 Task: Sort the products by price (highest first).
Action: Mouse moved to (15, 128)
Screenshot: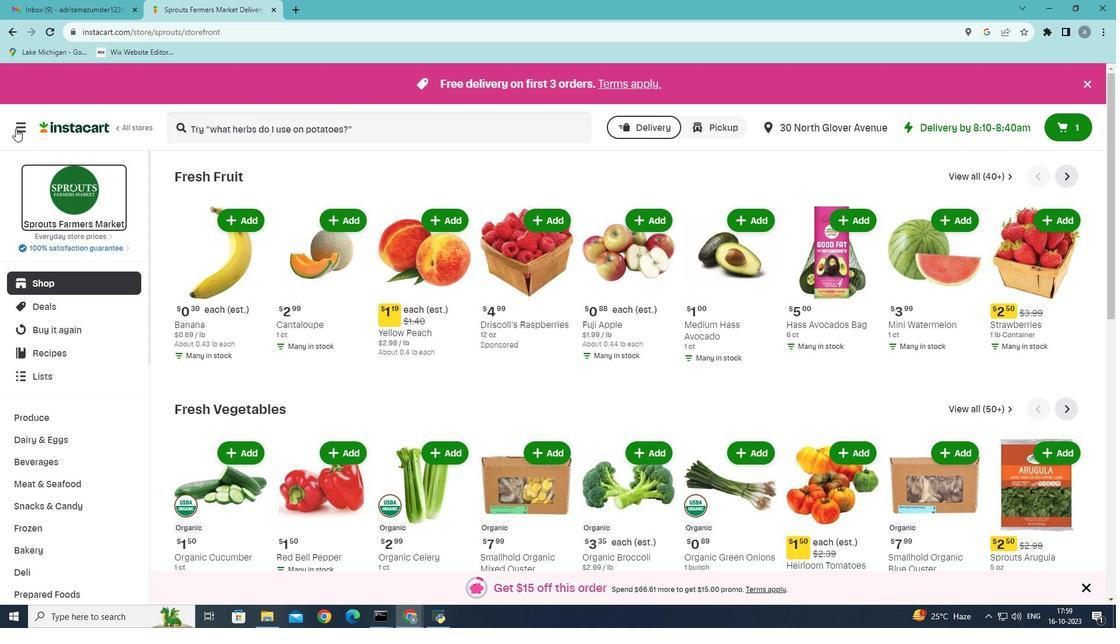 
Action: Mouse pressed left at (15, 128)
Screenshot: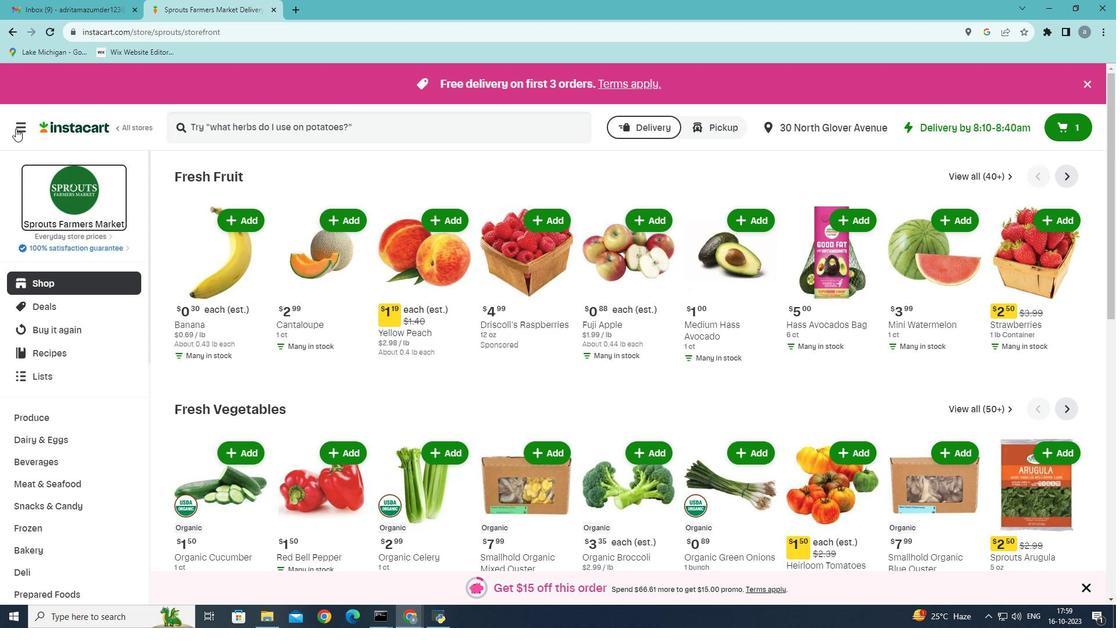 
Action: Mouse moved to (43, 334)
Screenshot: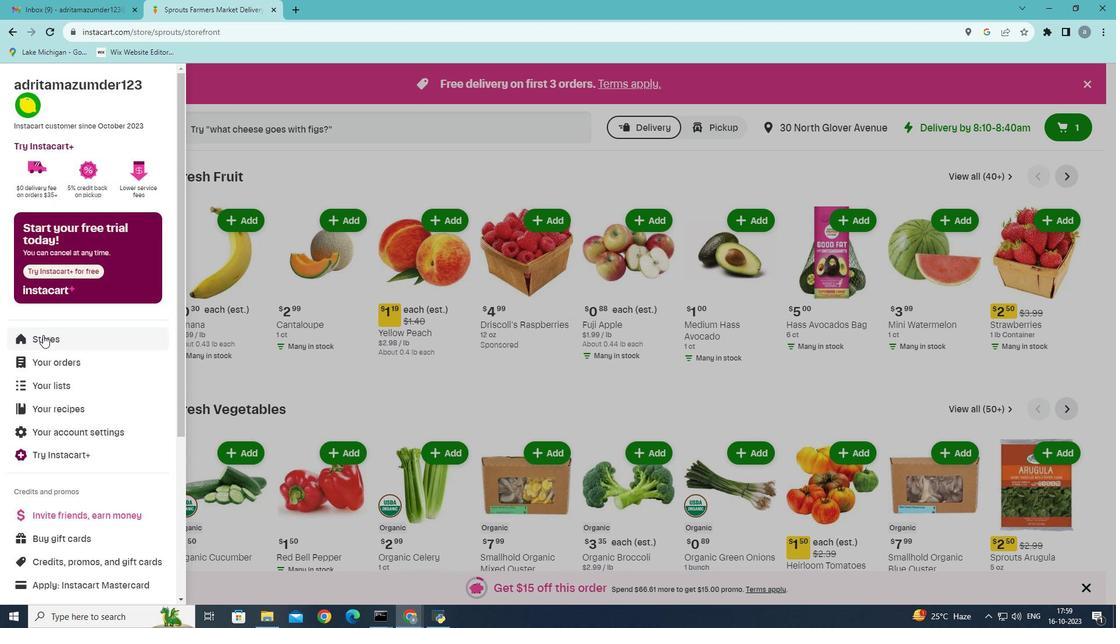 
Action: Mouse pressed left at (43, 334)
Screenshot: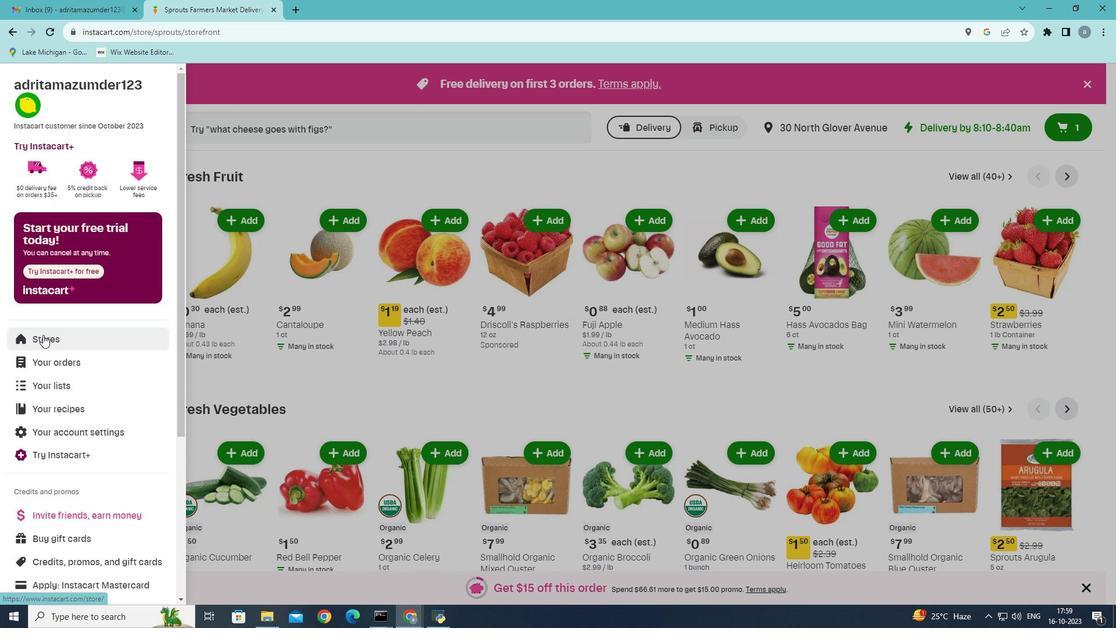 
Action: Mouse moved to (269, 136)
Screenshot: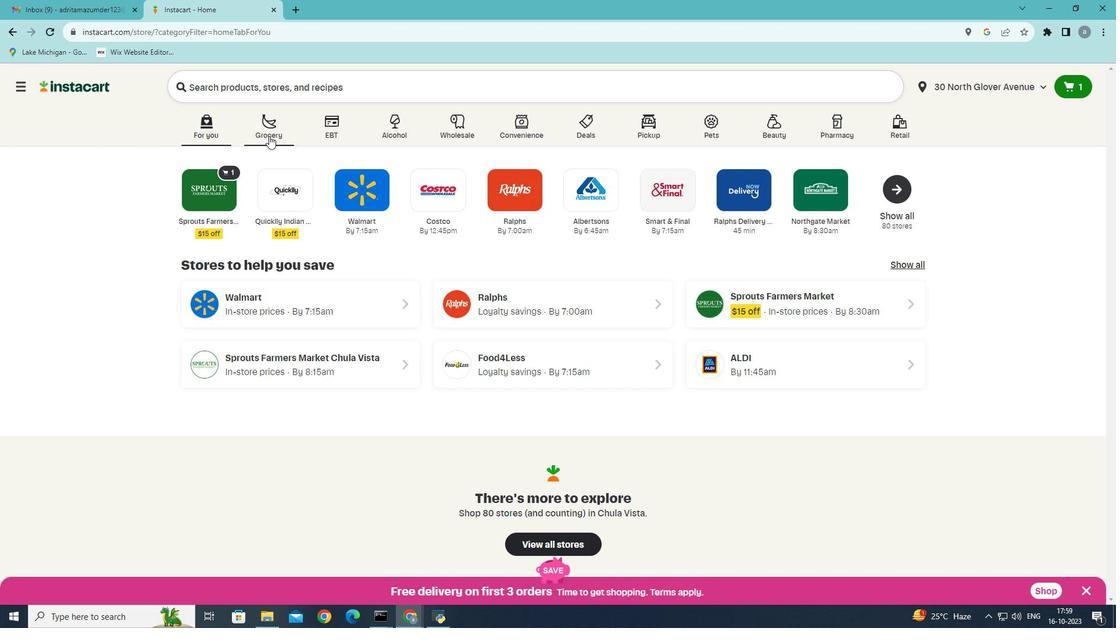 
Action: Mouse pressed left at (269, 136)
Screenshot: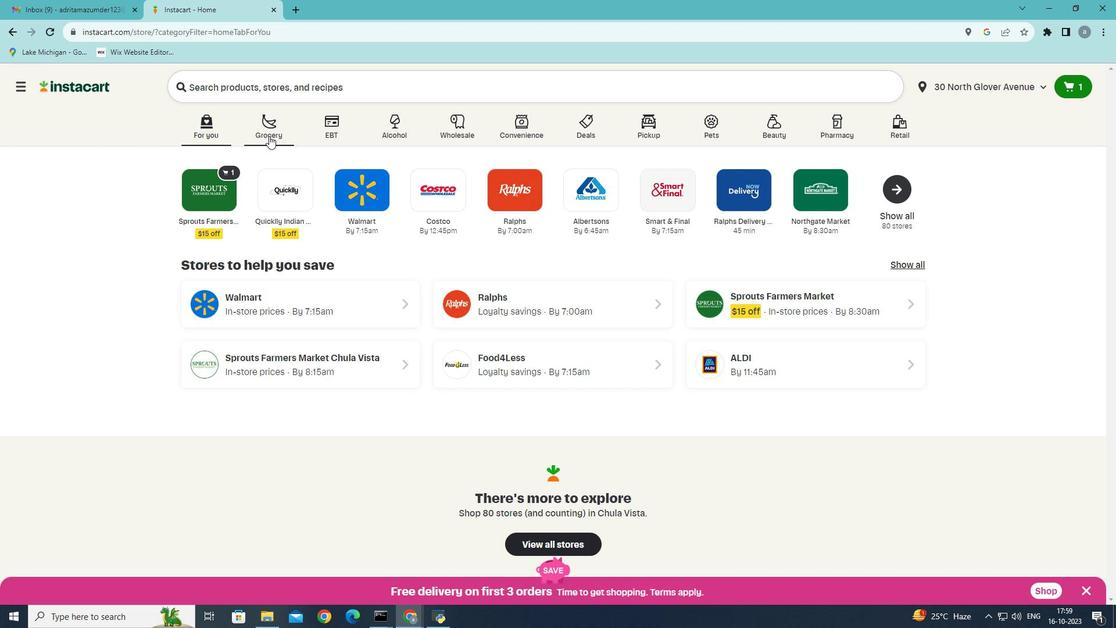 
Action: Mouse moved to (274, 225)
Screenshot: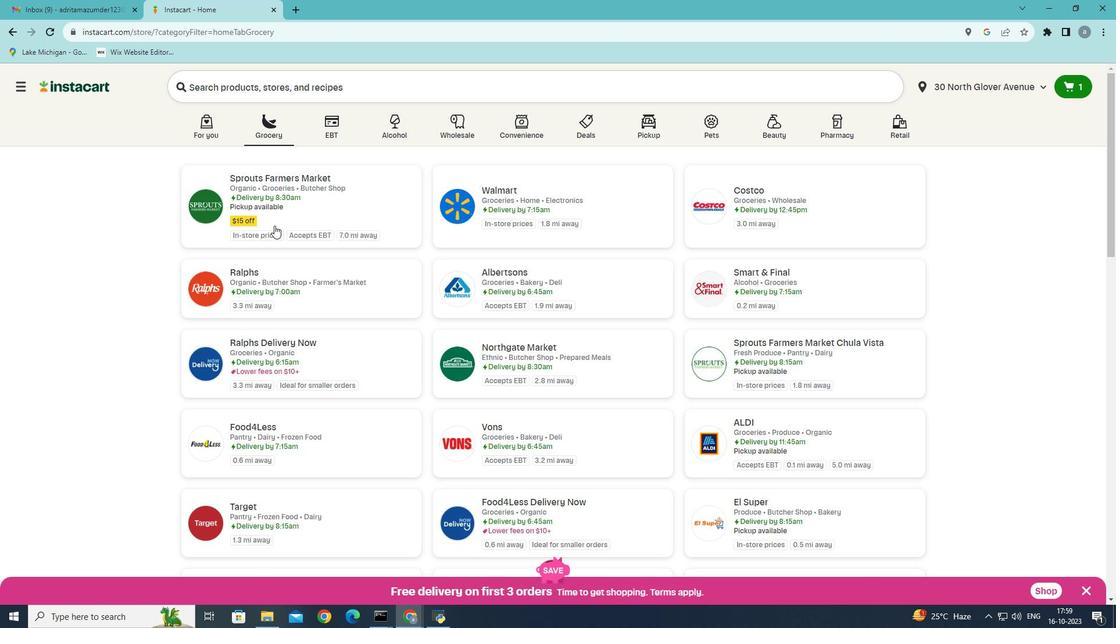 
Action: Mouse pressed left at (274, 225)
Screenshot: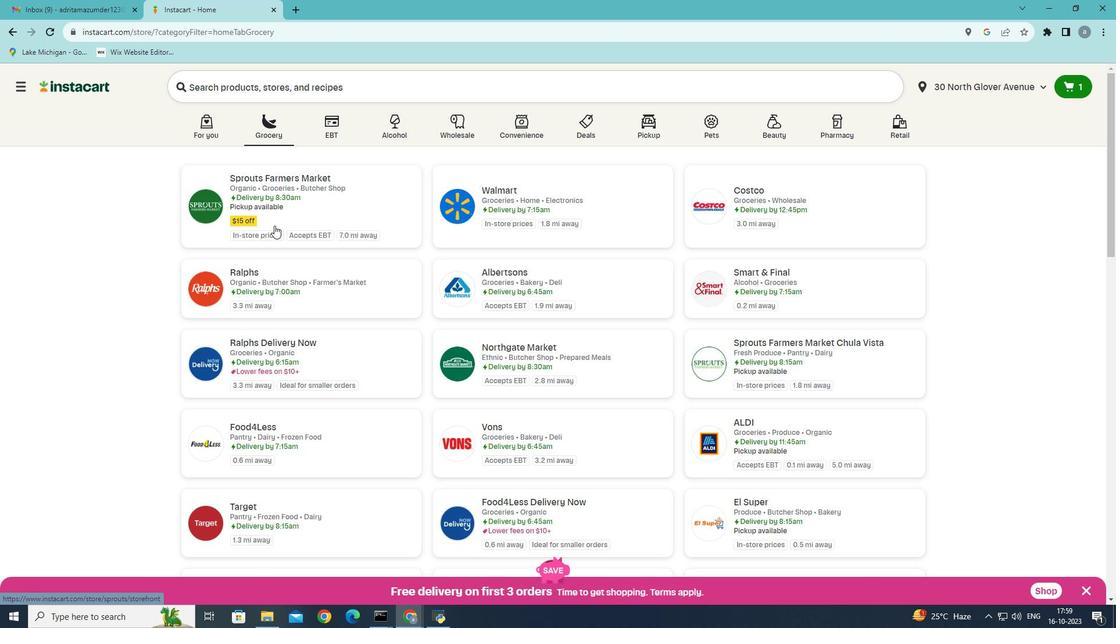 
Action: Mouse moved to (70, 486)
Screenshot: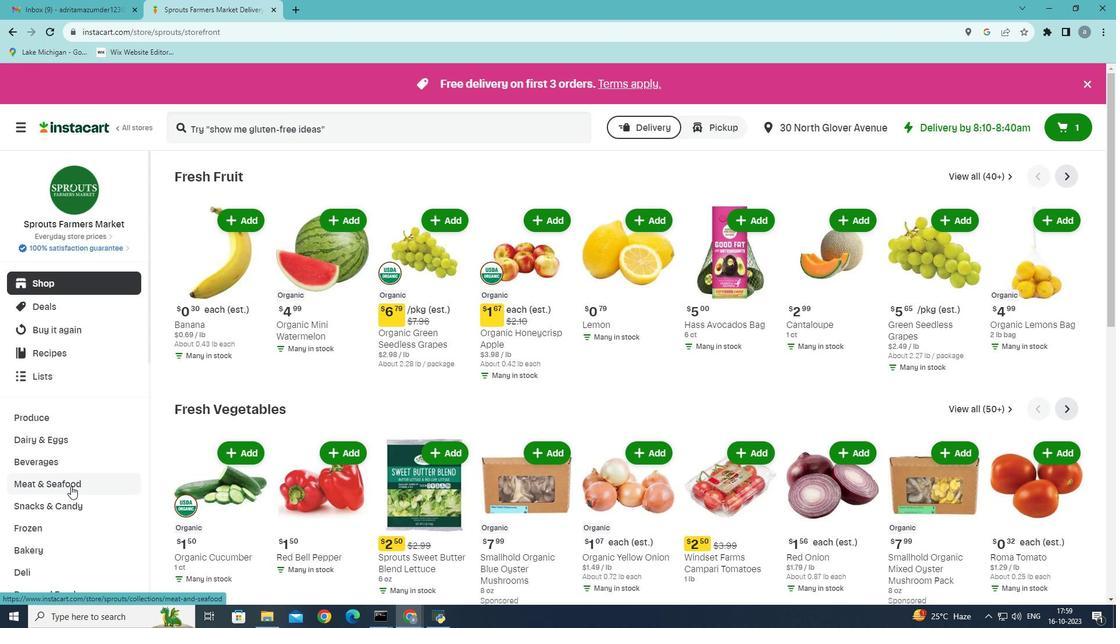 
Action: Mouse pressed left at (70, 486)
Screenshot: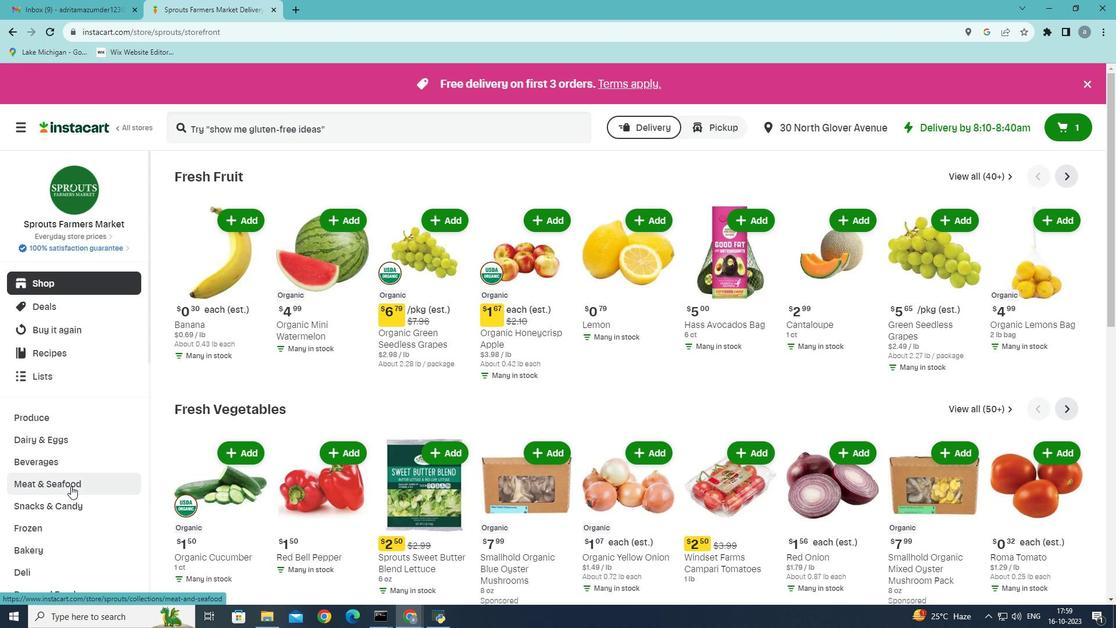 
Action: Mouse moved to (288, 208)
Screenshot: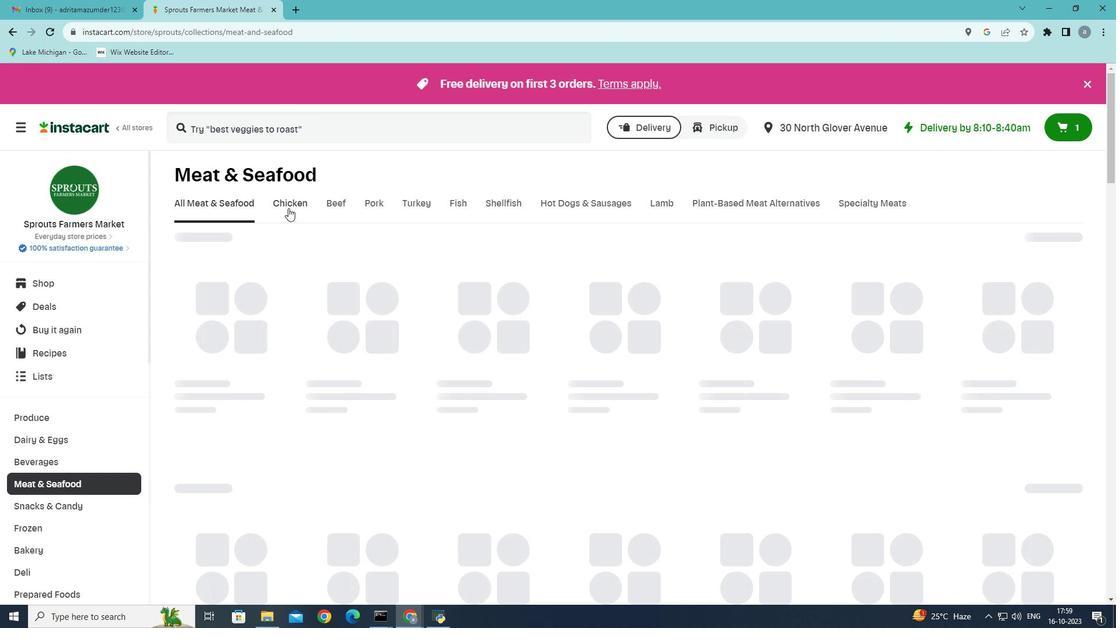 
Action: Mouse pressed left at (288, 208)
Screenshot: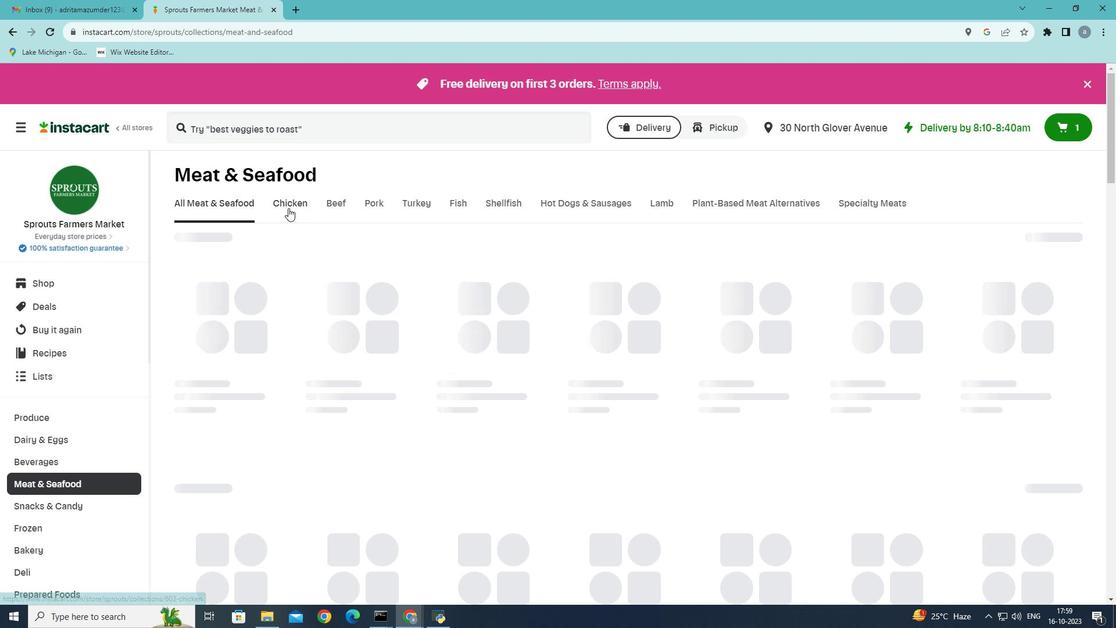 
Action: Mouse moved to (621, 246)
Screenshot: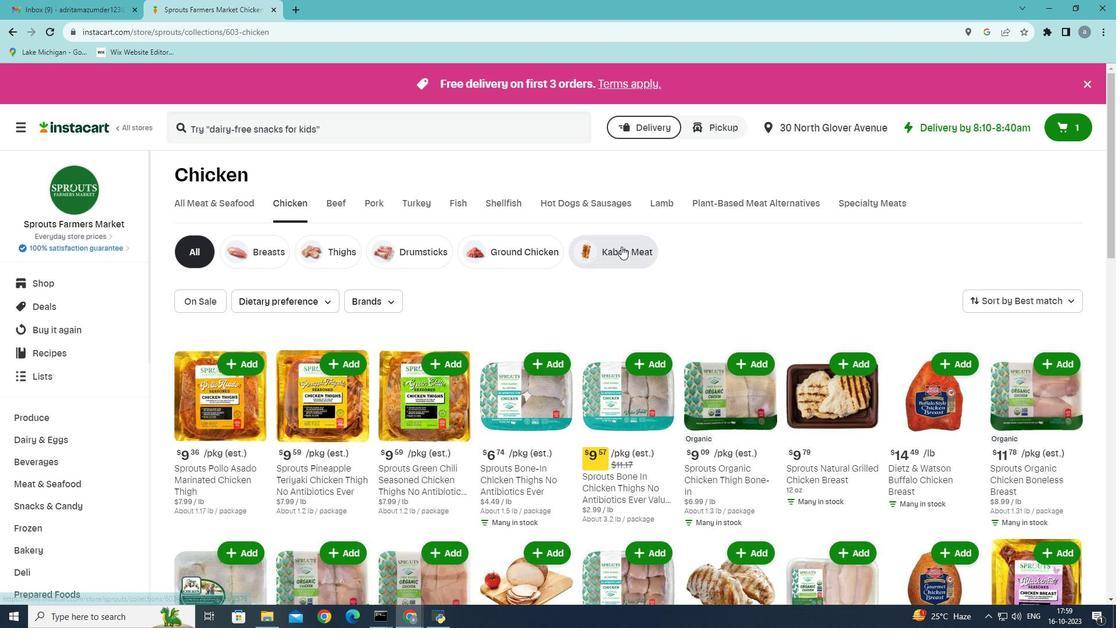 
Action: Mouse pressed left at (621, 246)
Screenshot: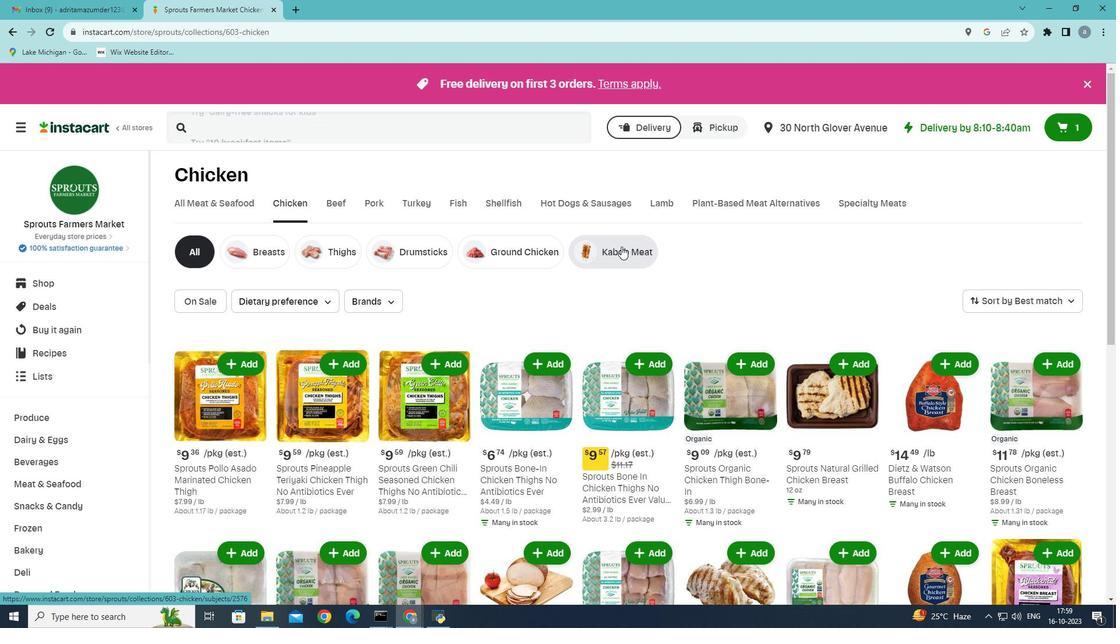 
Action: Mouse moved to (1070, 299)
Screenshot: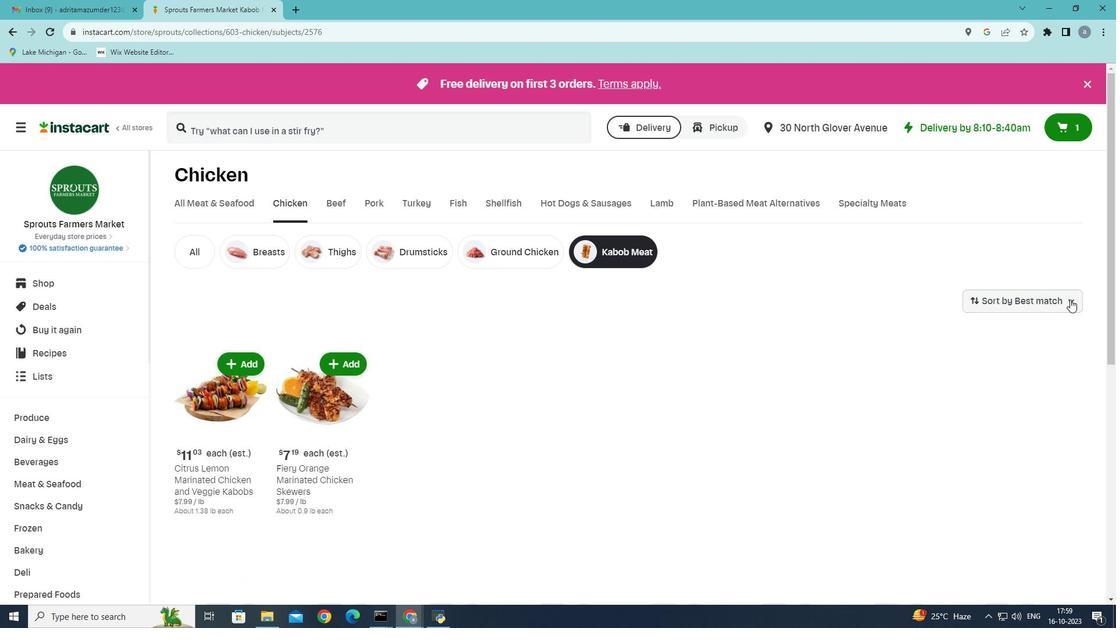 
Action: Mouse pressed left at (1070, 299)
Screenshot: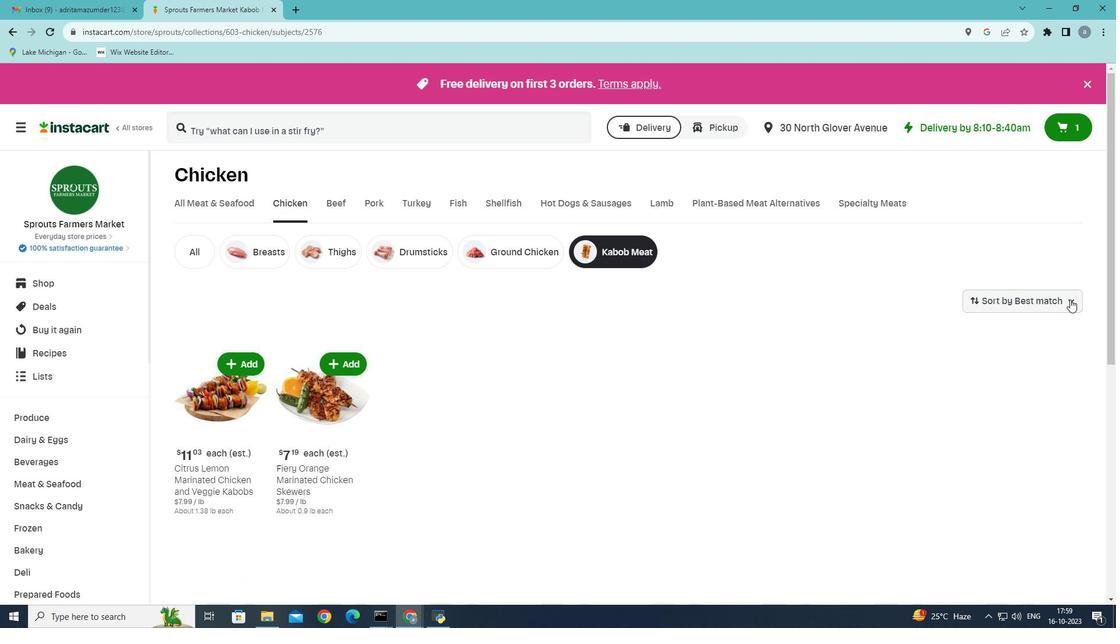 
Action: Mouse moved to (1021, 382)
Screenshot: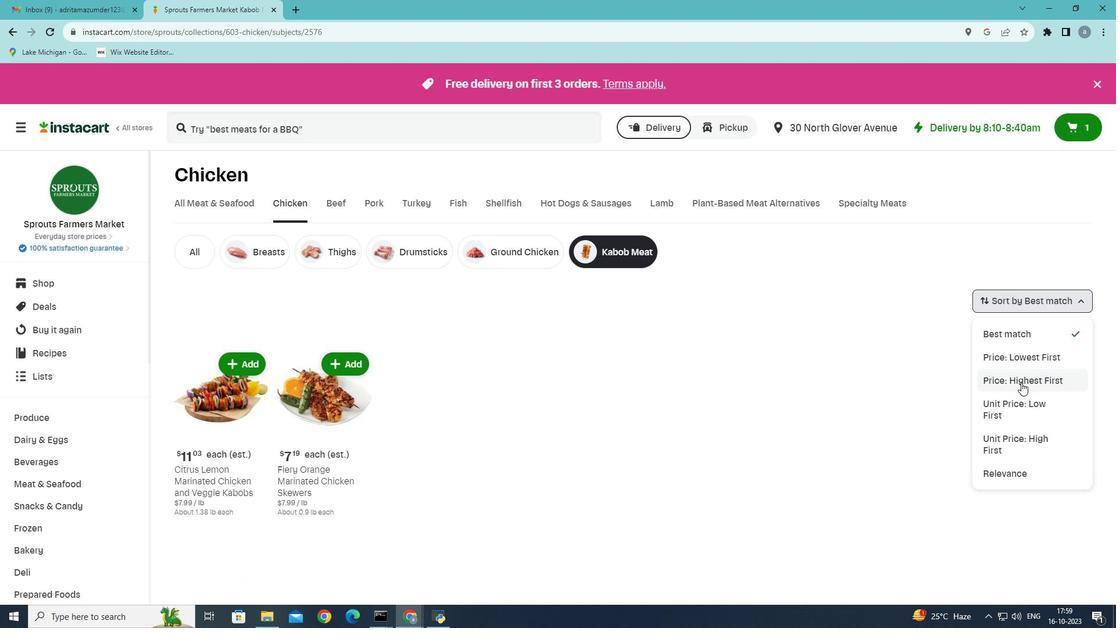 
Action: Mouse pressed left at (1021, 382)
Screenshot: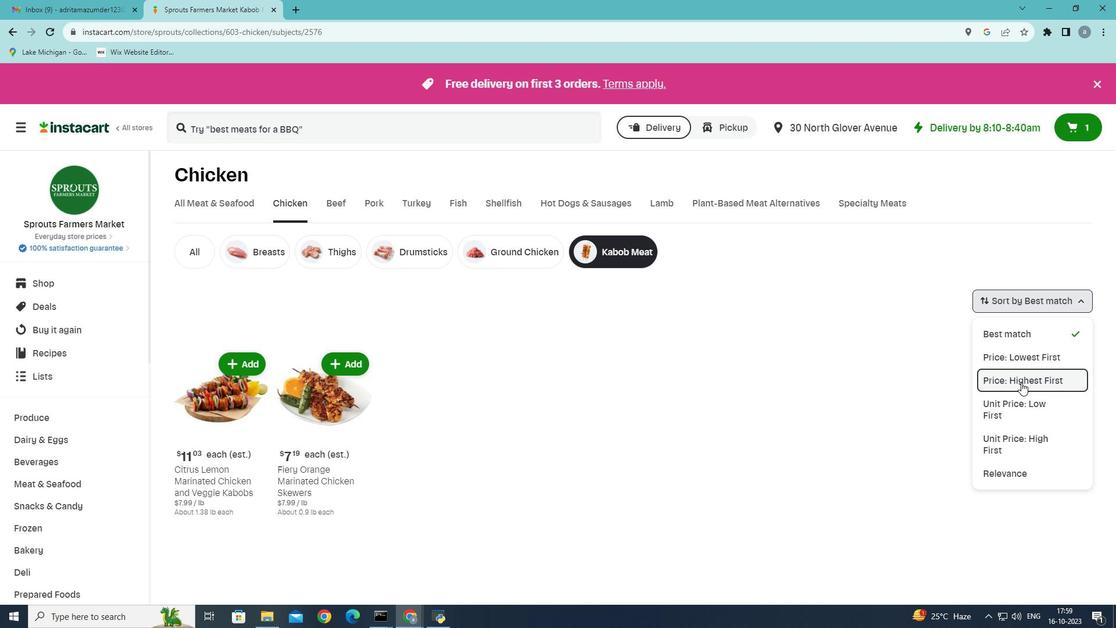 
Action: Mouse moved to (829, 422)
Screenshot: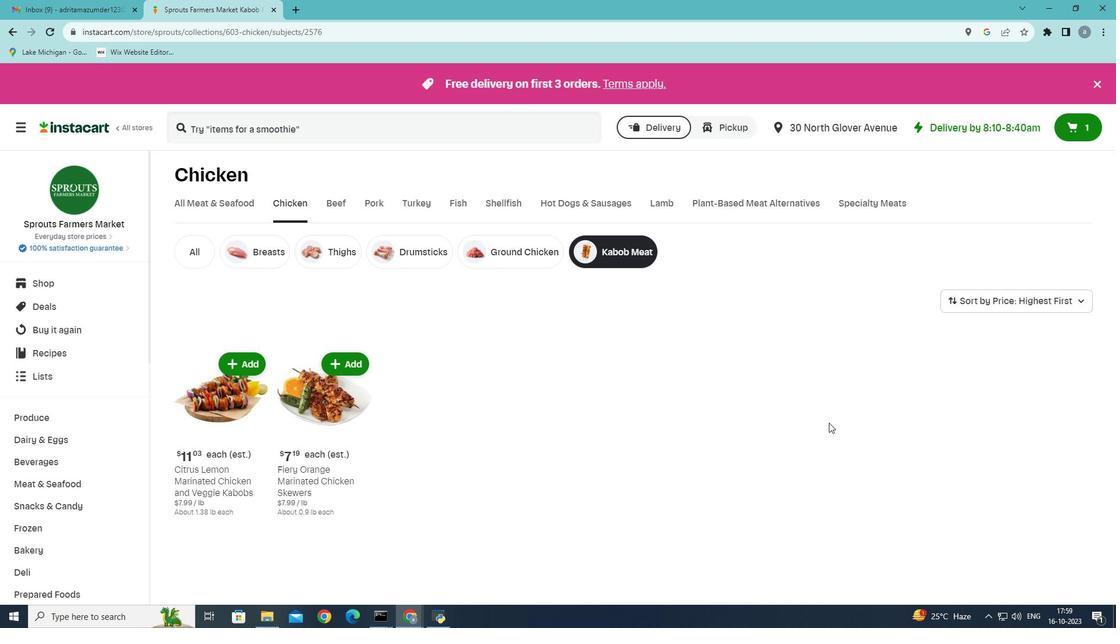 
